 Task: Click on Single Page
Action: Mouse moved to (849, 299)
Screenshot: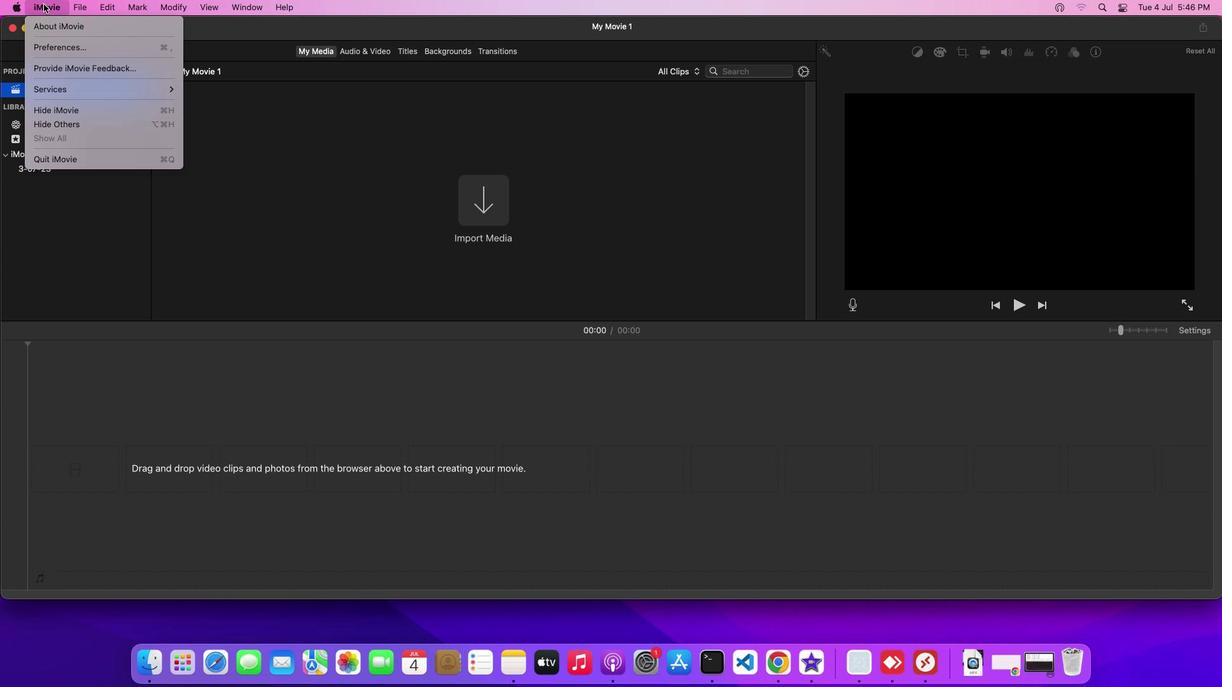 
Action: Mouse pressed left at (849, 299)
Screenshot: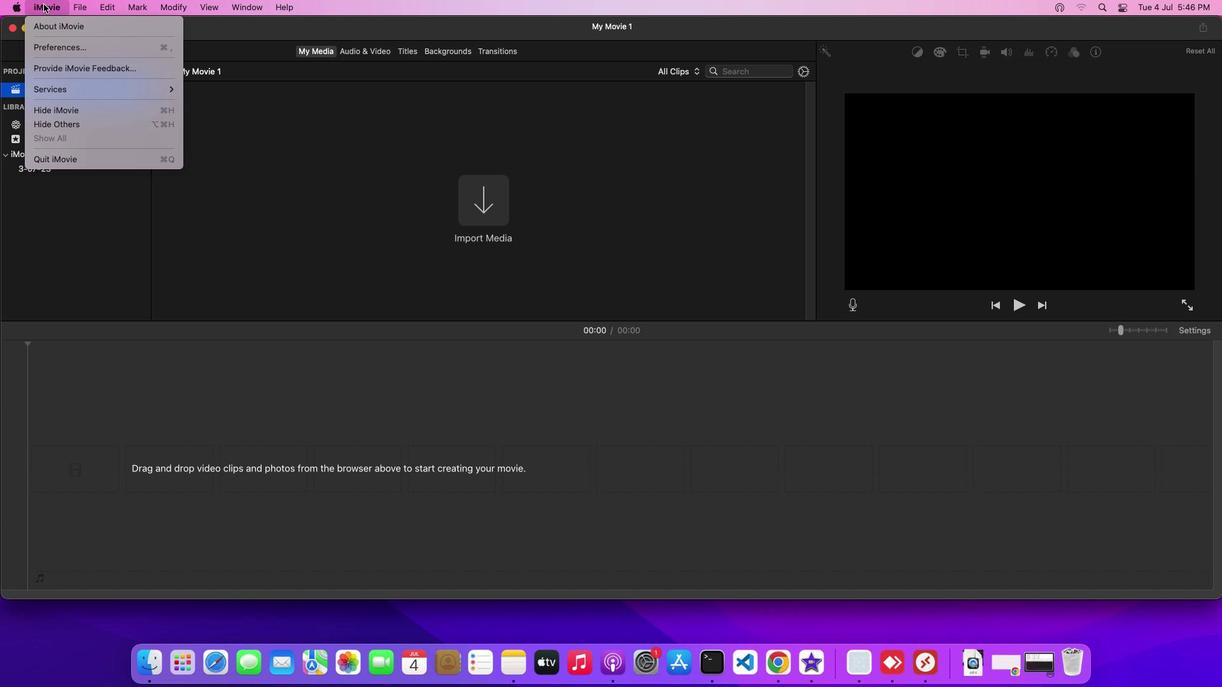 
Action: Mouse moved to (849, 299)
Screenshot: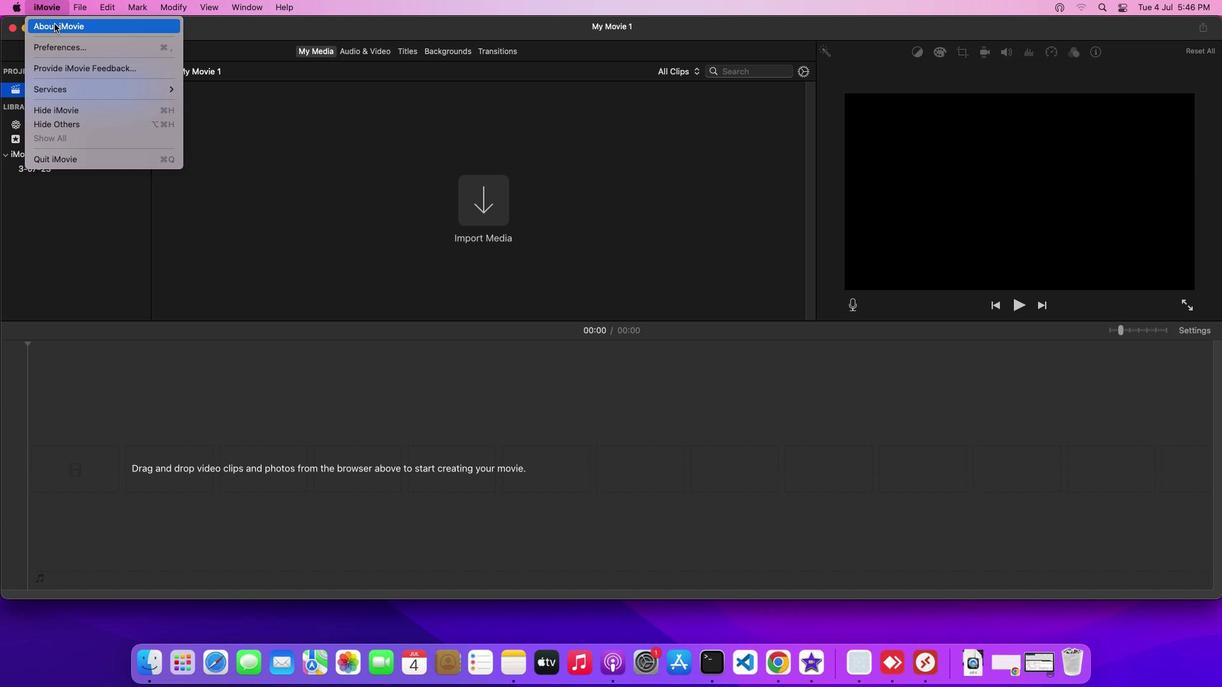 
Action: Mouse pressed left at (849, 299)
Screenshot: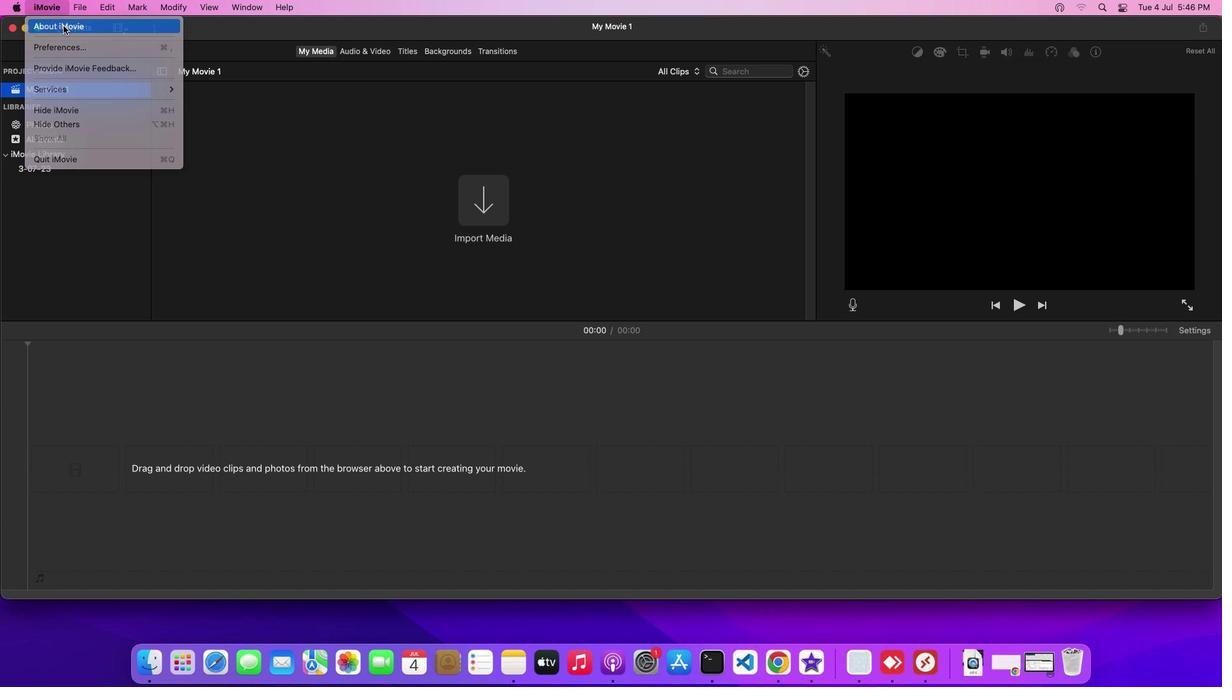 
Action: Mouse moved to (849, 299)
Screenshot: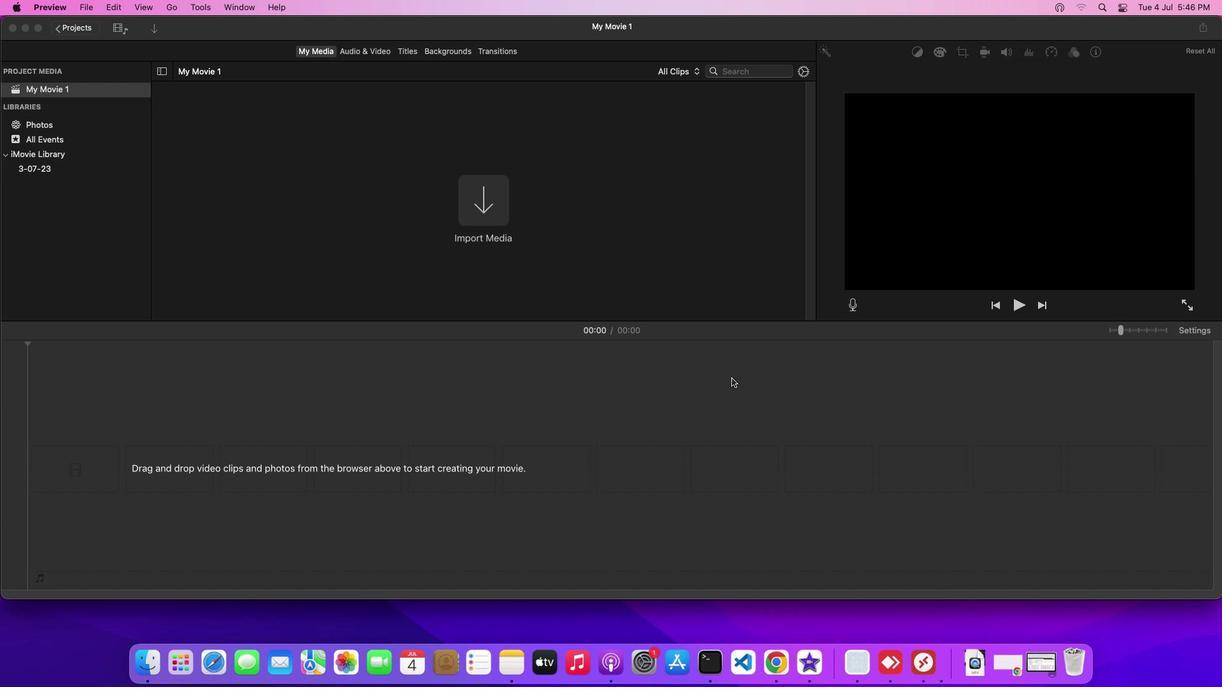
Action: Mouse pressed left at (849, 299)
Screenshot: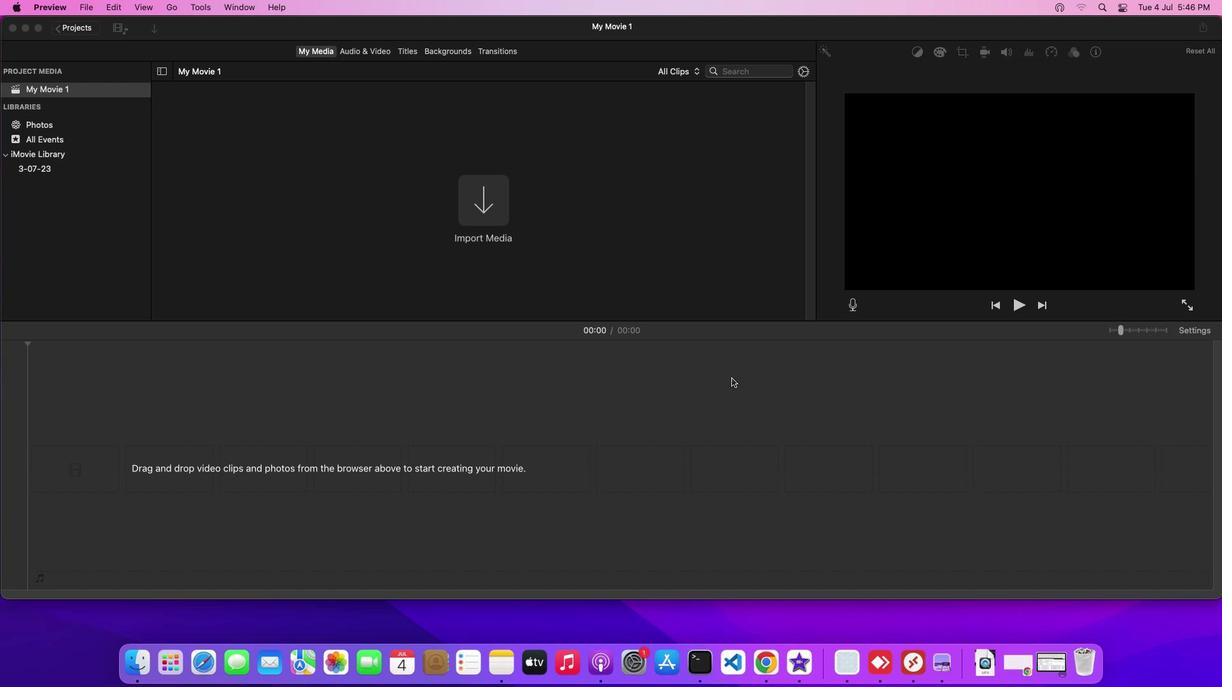 
Action: Mouse moved to (849, 299)
Screenshot: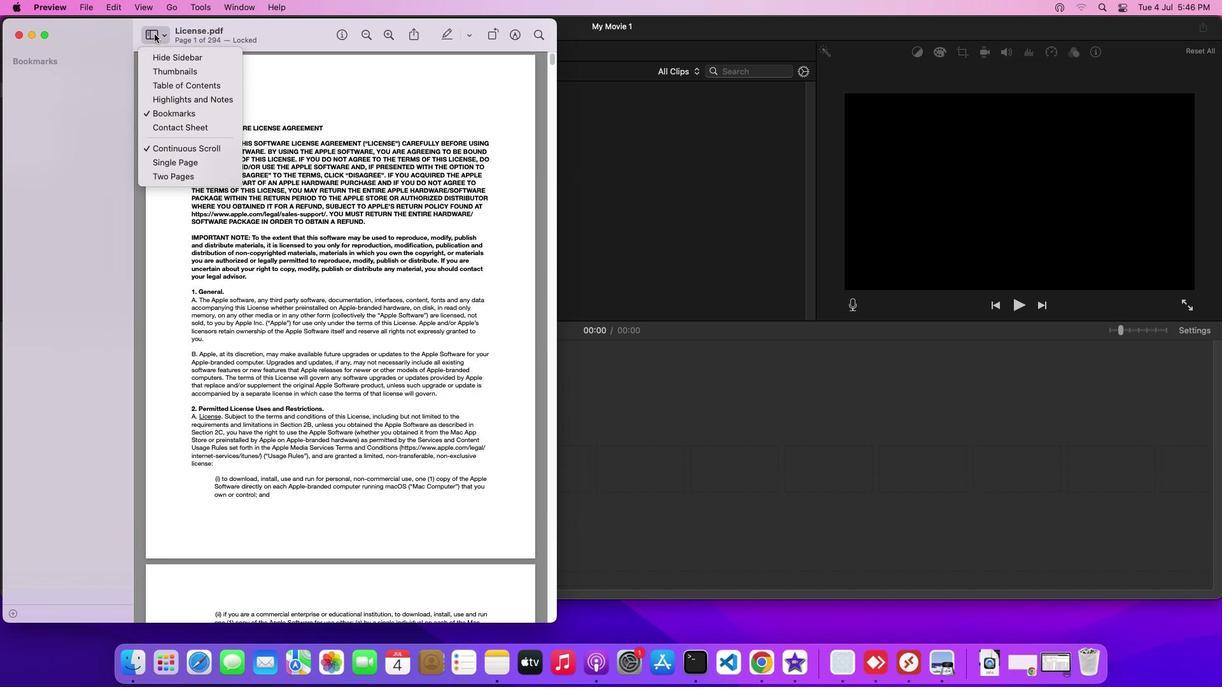 
Action: Mouse pressed left at (849, 299)
Screenshot: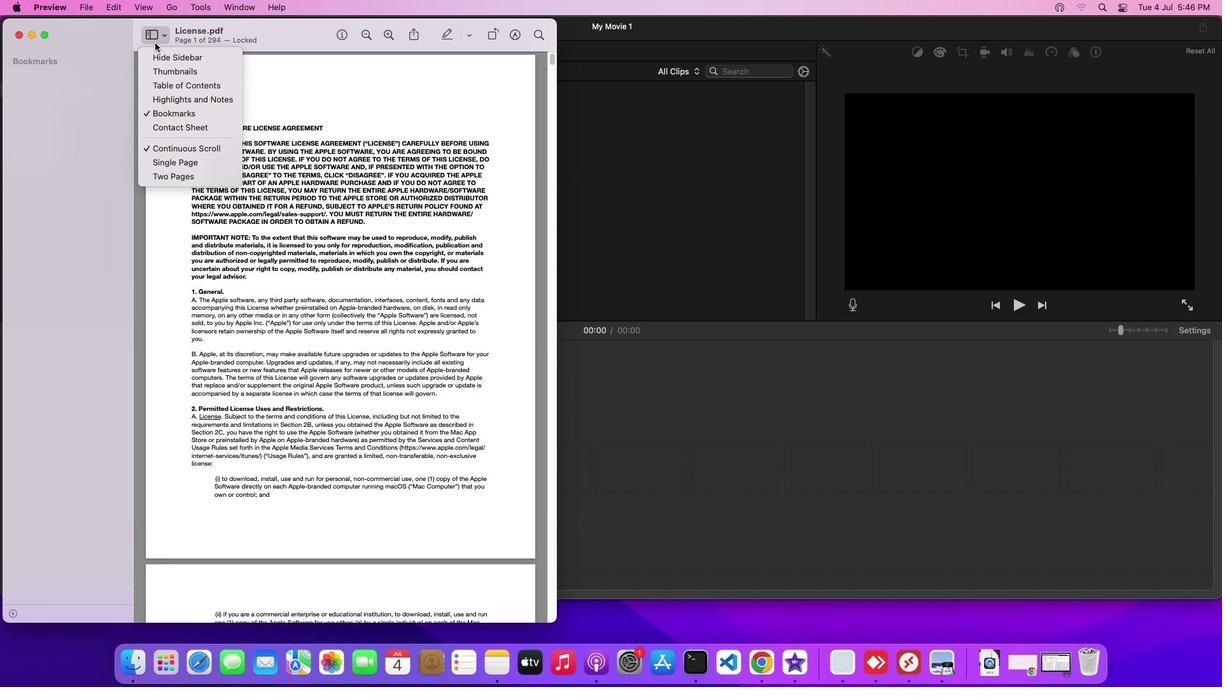 
Action: Mouse moved to (849, 299)
Screenshot: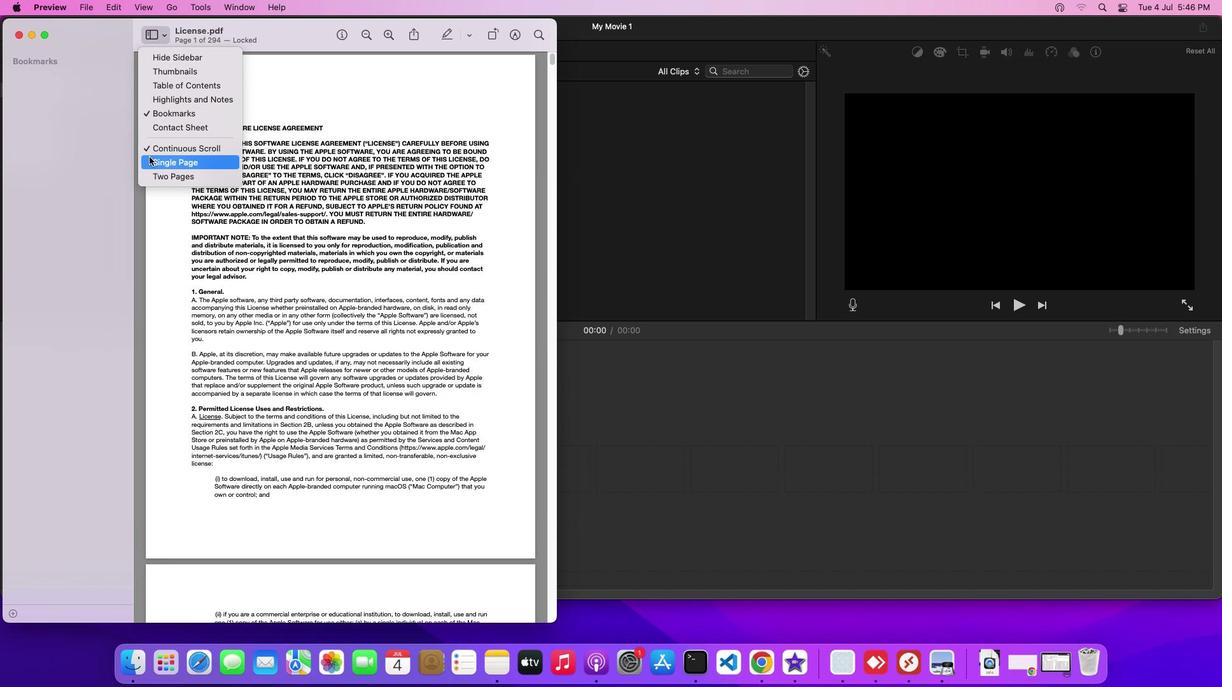 
Action: Mouse pressed left at (849, 299)
Screenshot: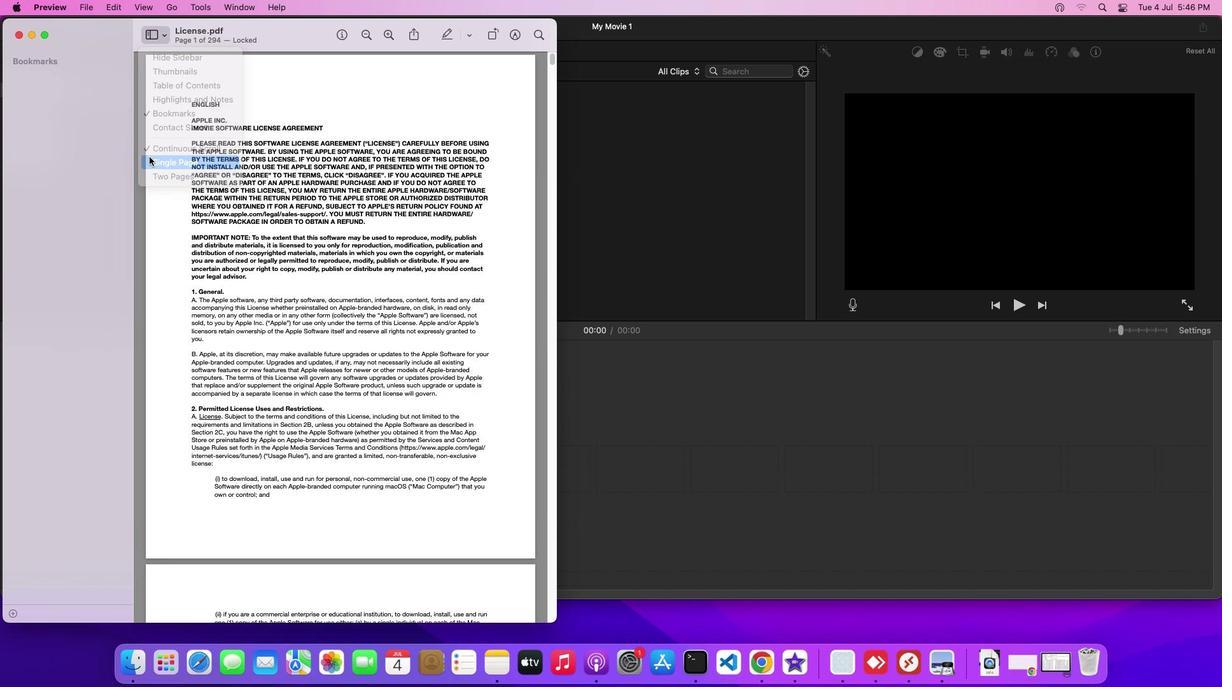 
